 Task: Check the average views per listing of 3 bathrooms in the last 5 years.
Action: Mouse moved to (829, 208)
Screenshot: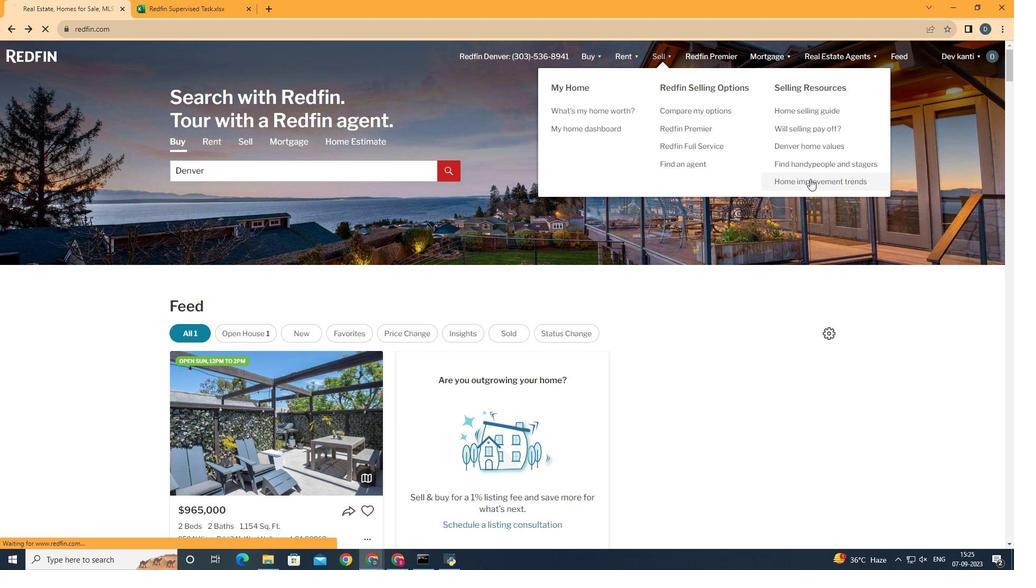 
Action: Mouse pressed left at (829, 208)
Screenshot: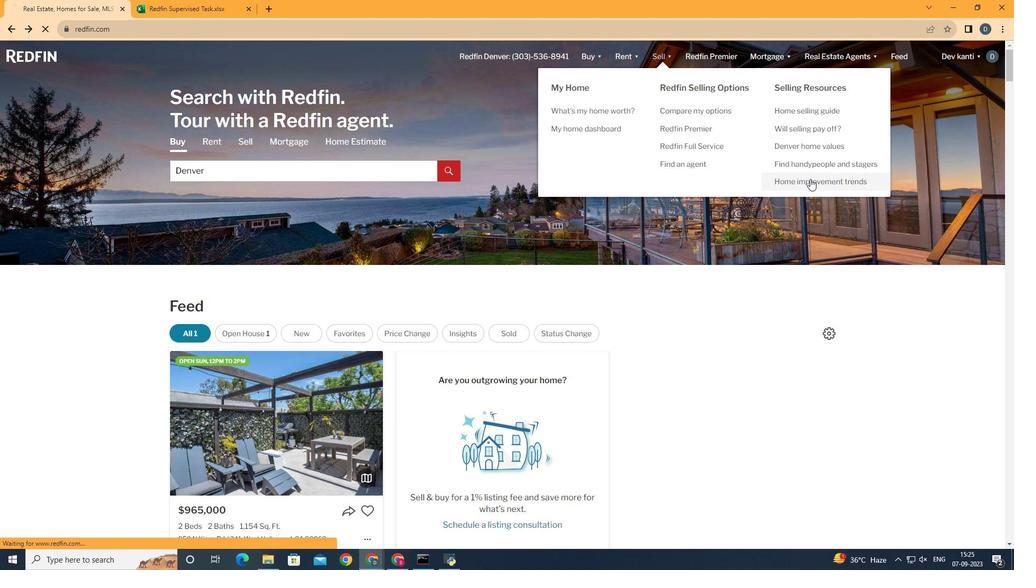 
Action: Mouse moved to (257, 232)
Screenshot: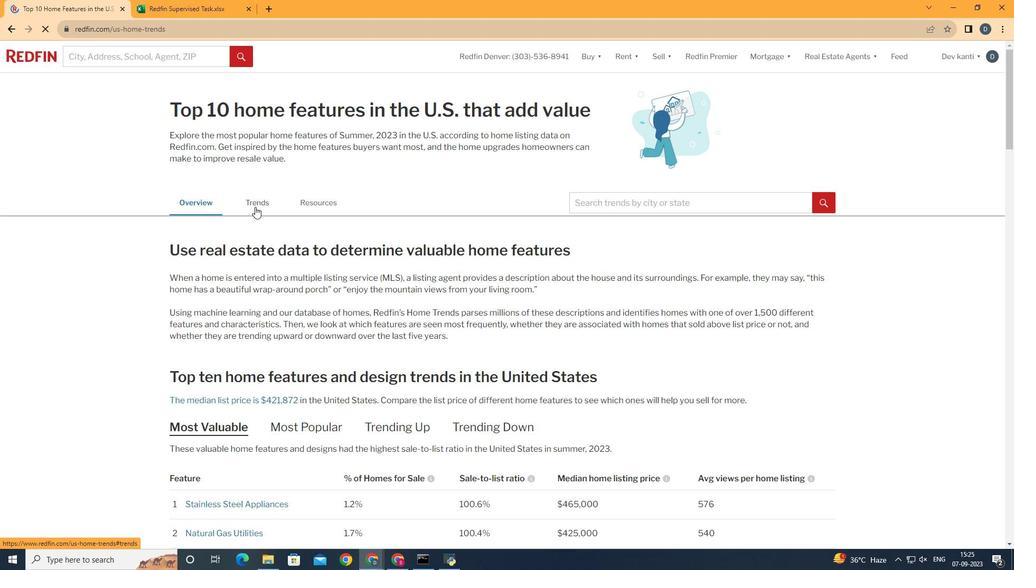 
Action: Mouse pressed left at (257, 232)
Screenshot: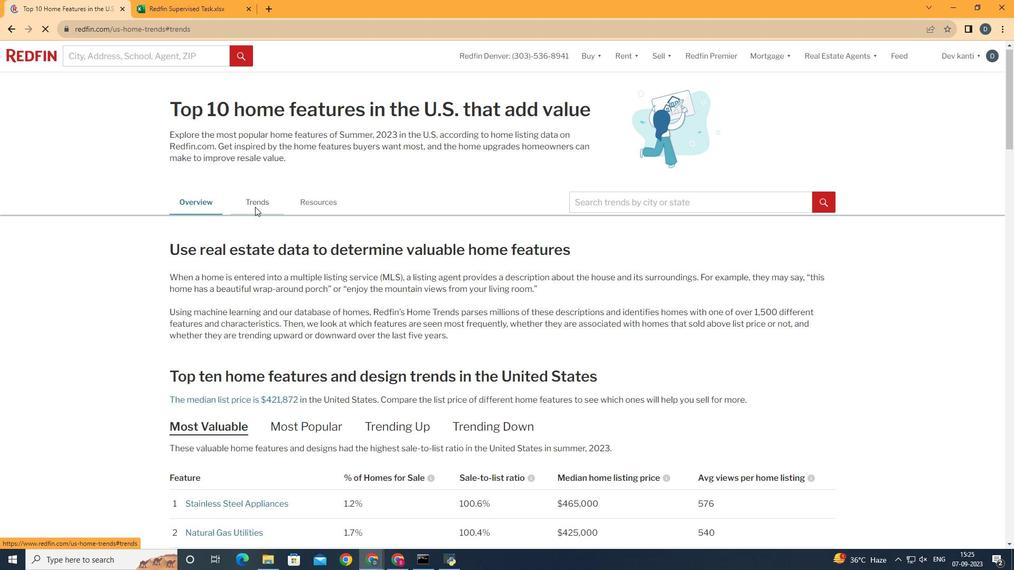 
Action: Mouse moved to (468, 290)
Screenshot: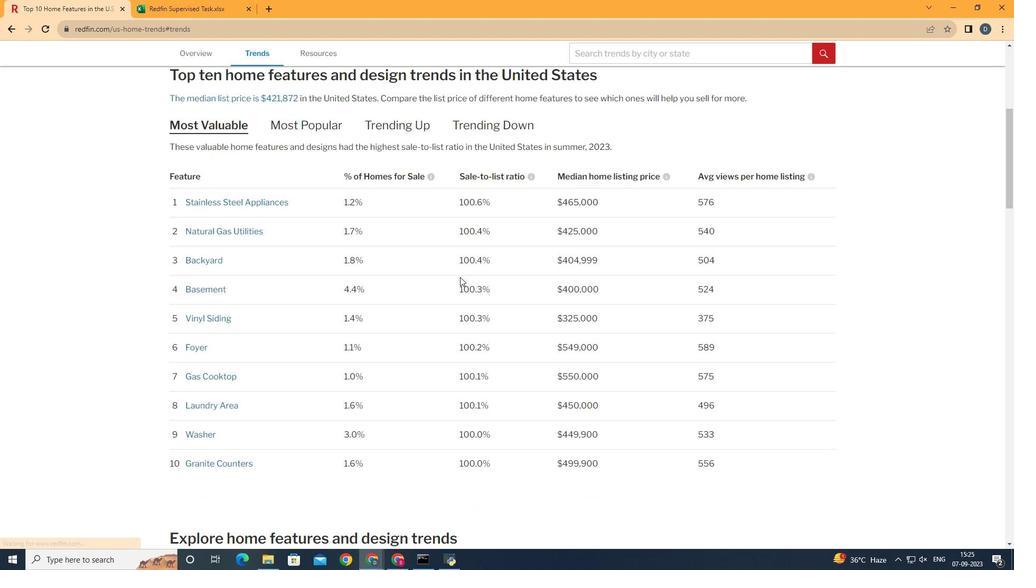
Action: Mouse scrolled (468, 290) with delta (0, 0)
Screenshot: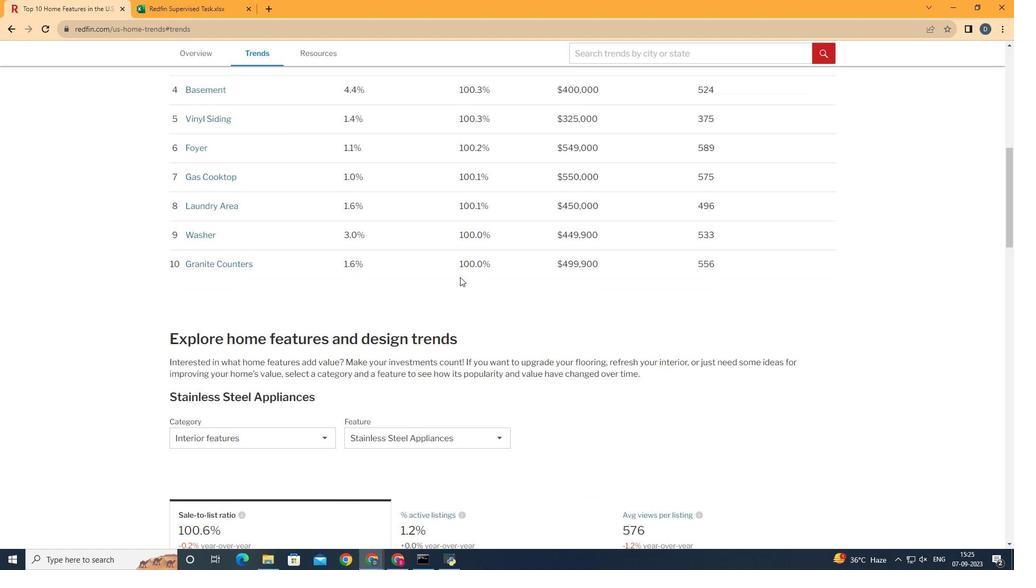
Action: Mouse scrolled (468, 290) with delta (0, 0)
Screenshot: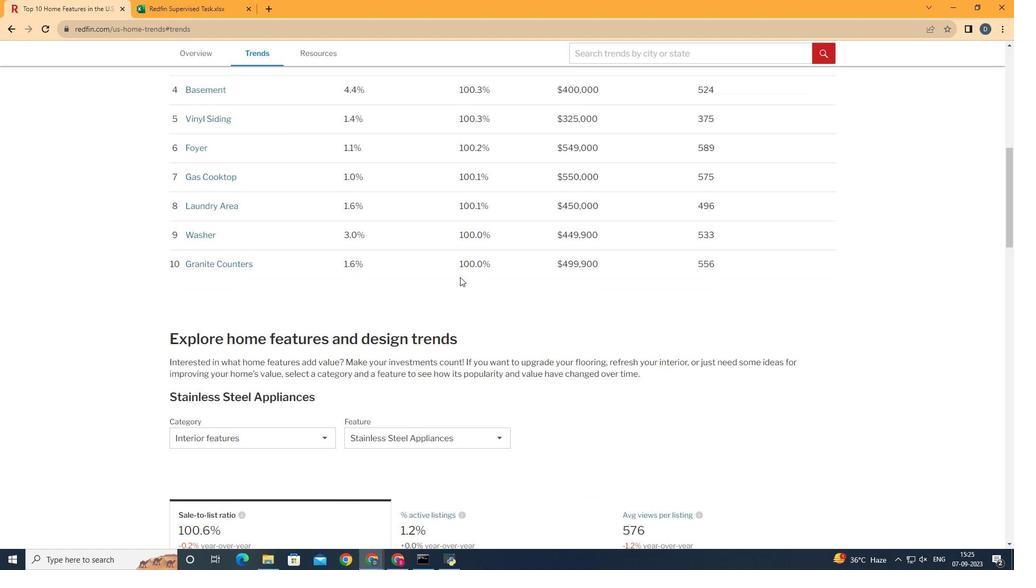 
Action: Mouse scrolled (468, 290) with delta (0, 0)
Screenshot: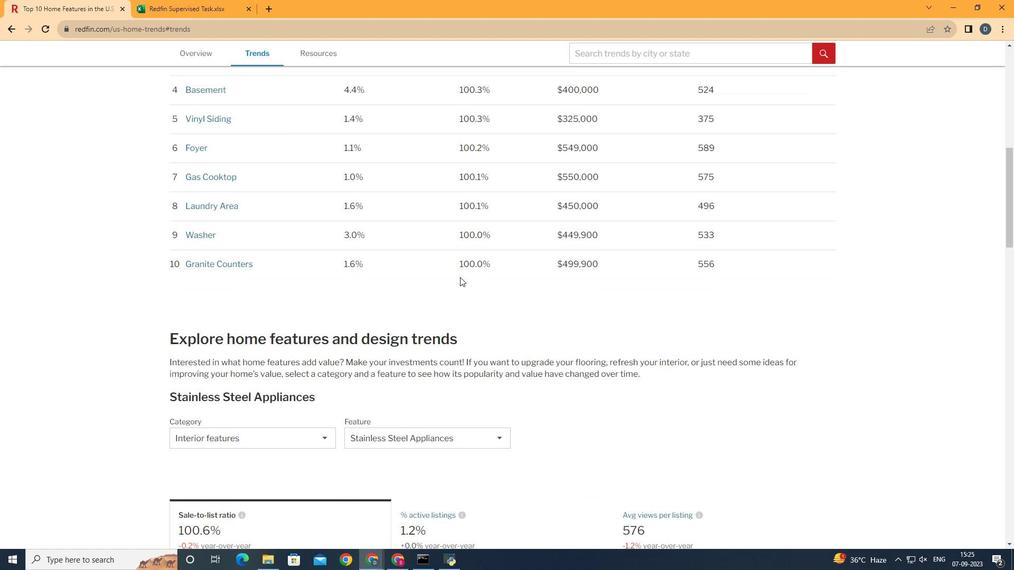 
Action: Mouse scrolled (468, 290) with delta (0, 0)
Screenshot: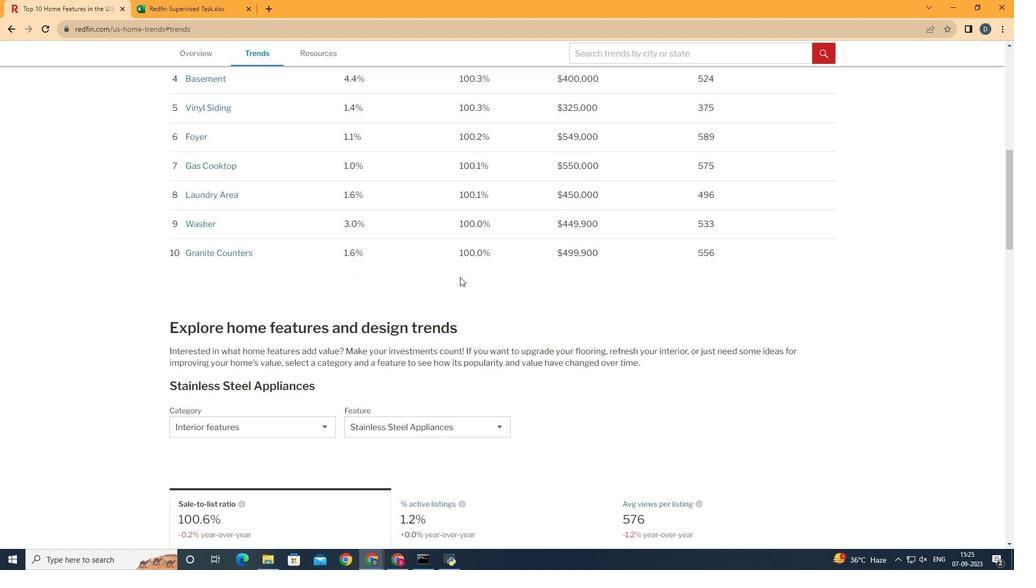 
Action: Mouse scrolled (468, 290) with delta (0, 0)
Screenshot: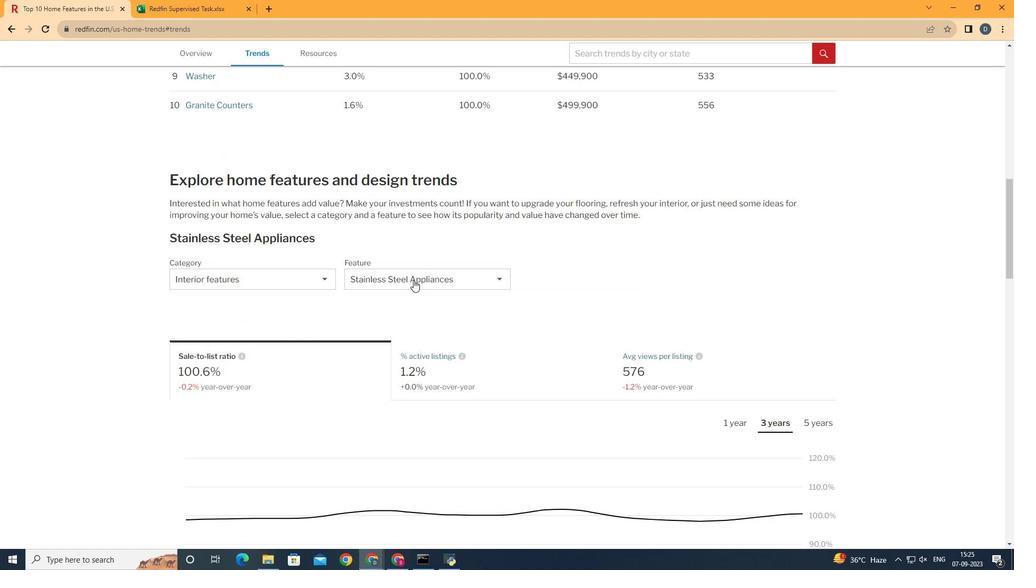 
Action: Mouse scrolled (468, 290) with delta (0, 0)
Screenshot: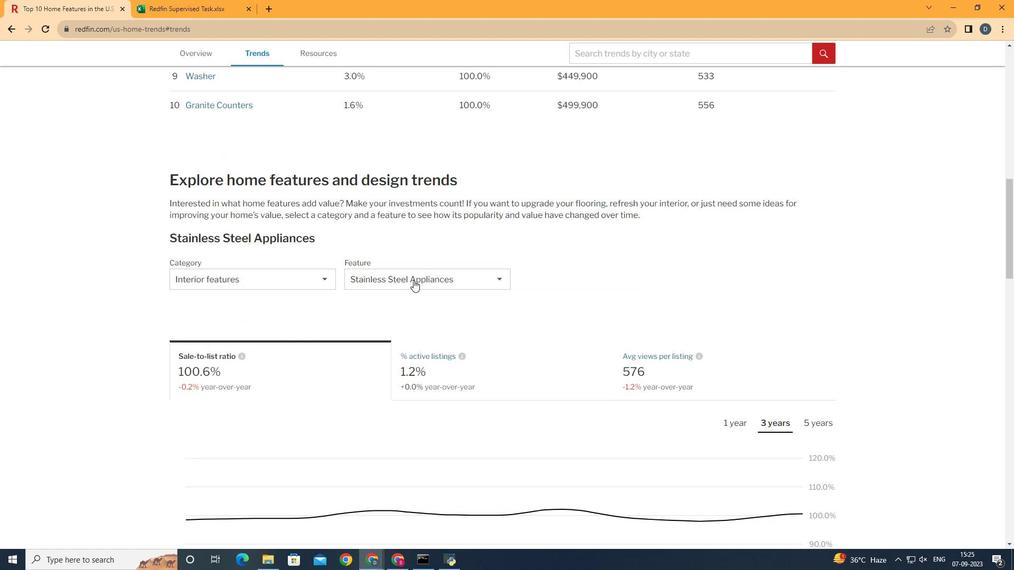 
Action: Mouse scrolled (468, 290) with delta (0, 0)
Screenshot: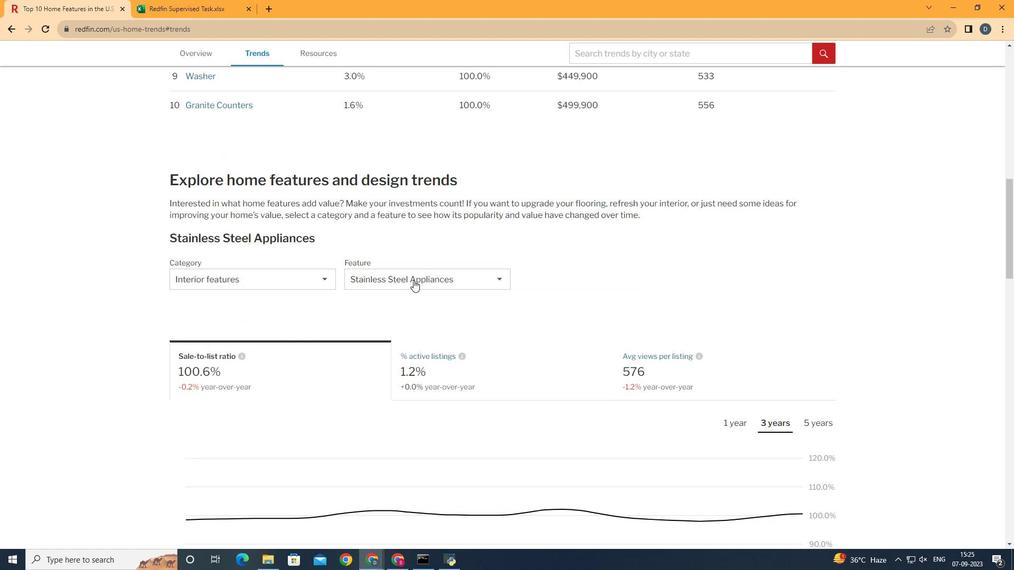 
Action: Mouse moved to (316, 284)
Screenshot: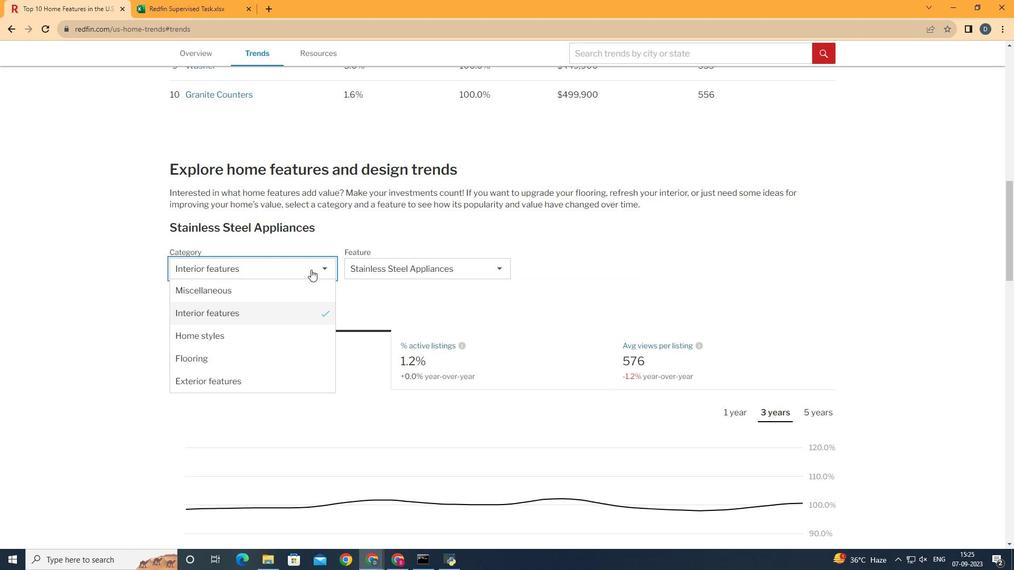 
Action: Mouse pressed left at (316, 284)
Screenshot: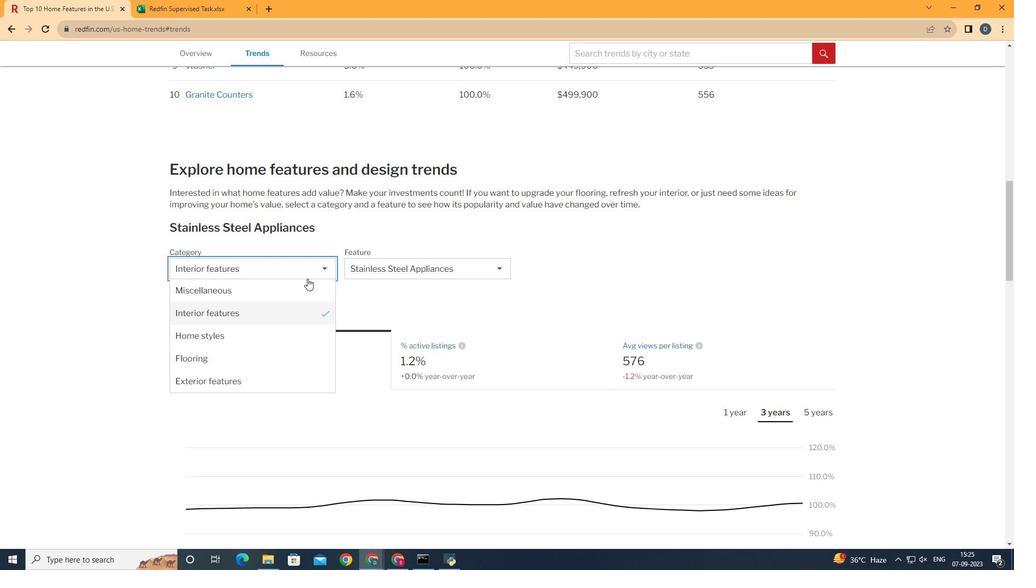 
Action: Mouse moved to (316, 326)
Screenshot: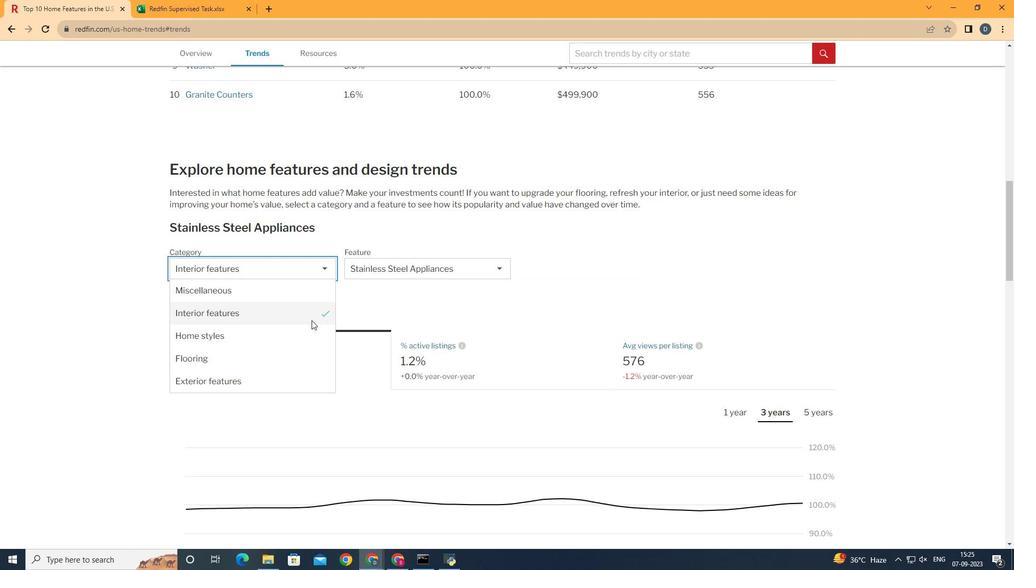 
Action: Mouse pressed left at (316, 326)
Screenshot: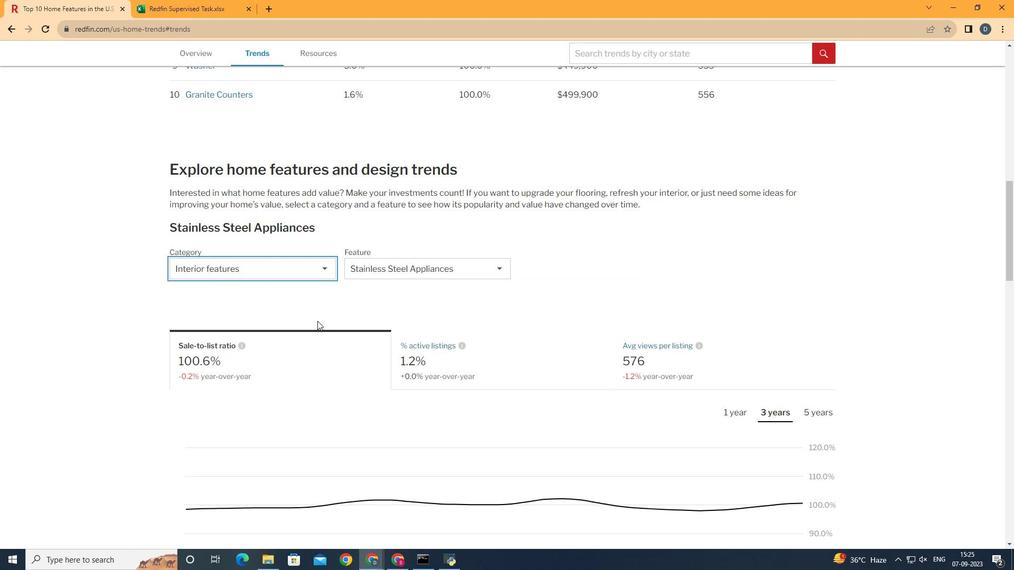 
Action: Mouse moved to (424, 289)
Screenshot: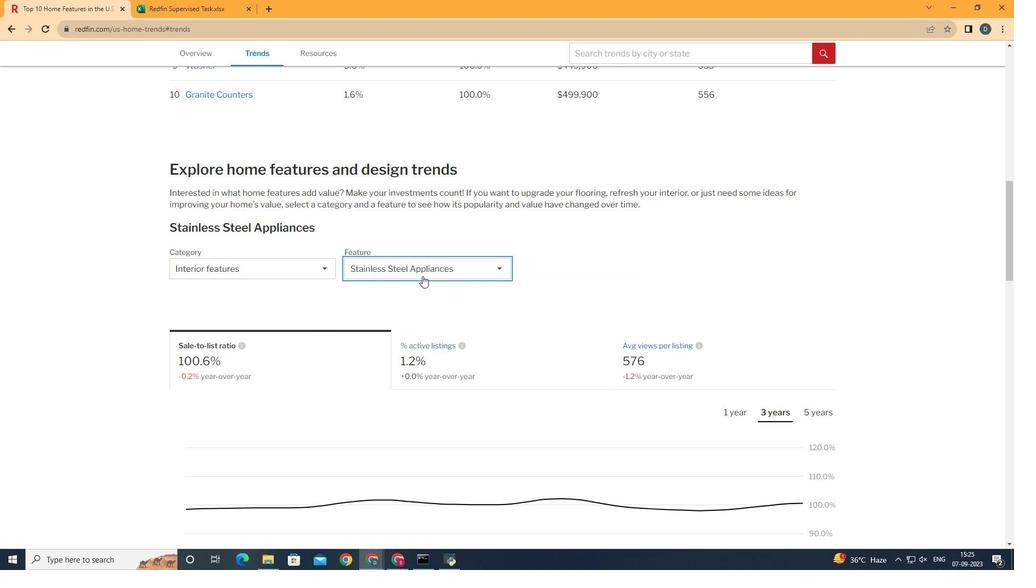 
Action: Mouse pressed left at (424, 289)
Screenshot: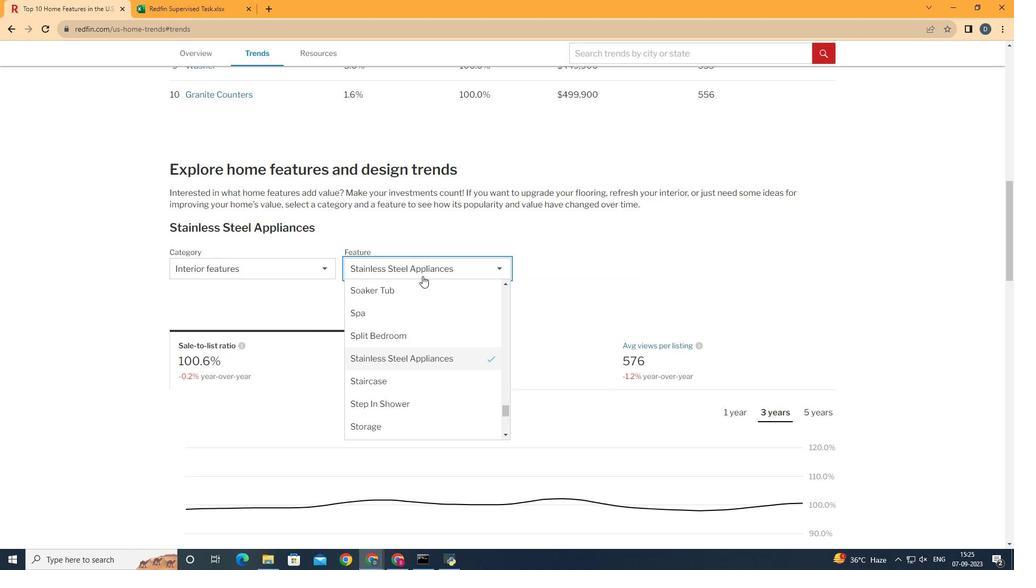 
Action: Mouse moved to (519, 401)
Screenshot: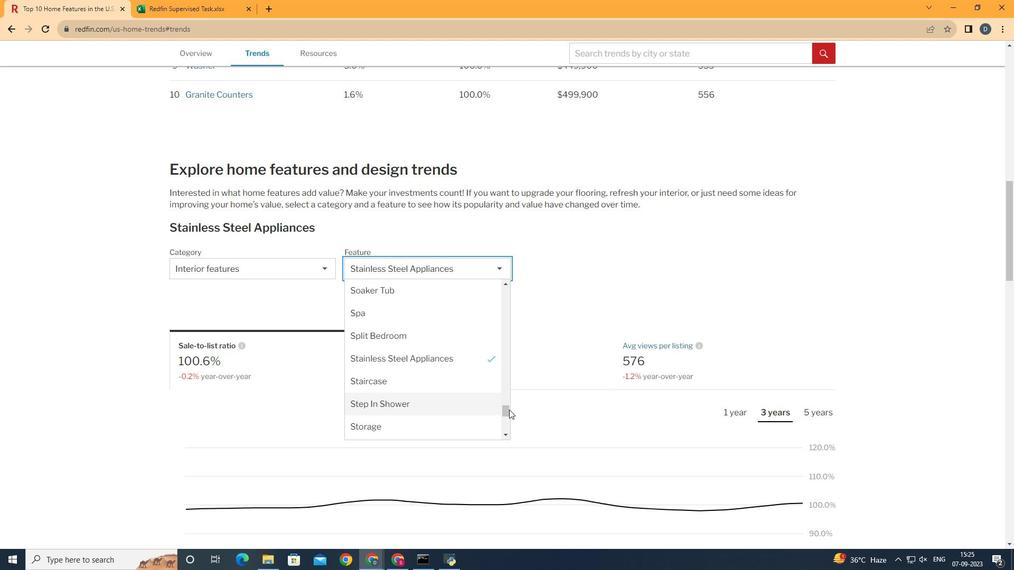 
Action: Mouse pressed left at (519, 401)
Screenshot: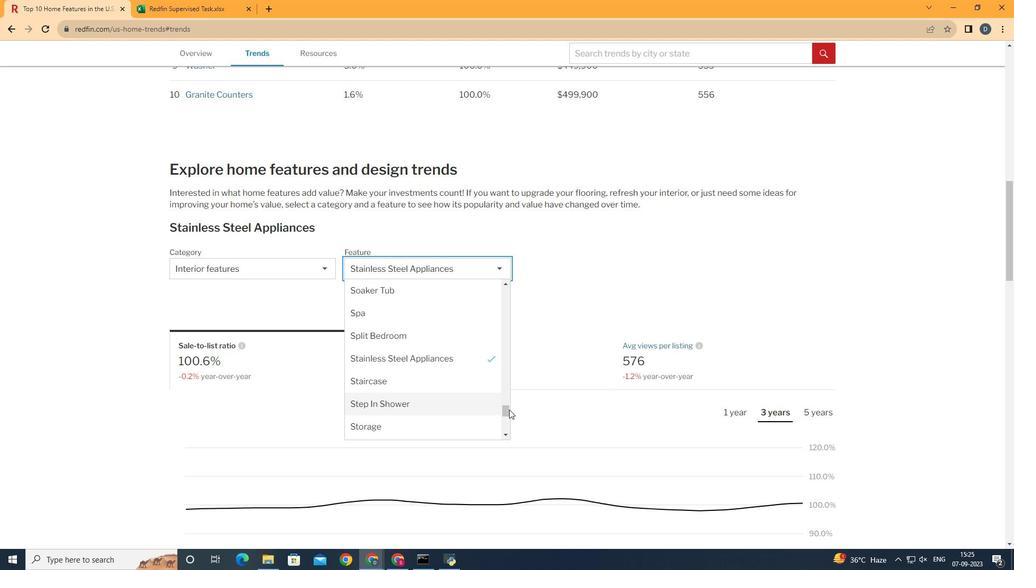 
Action: Mouse moved to (442, 365)
Screenshot: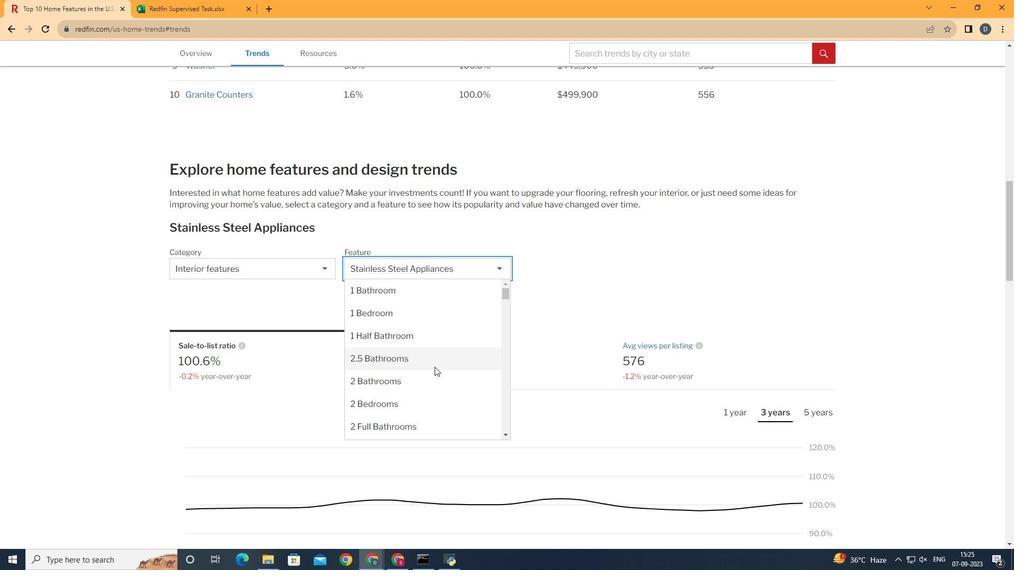 
Action: Mouse scrolled (442, 365) with delta (0, 0)
Screenshot: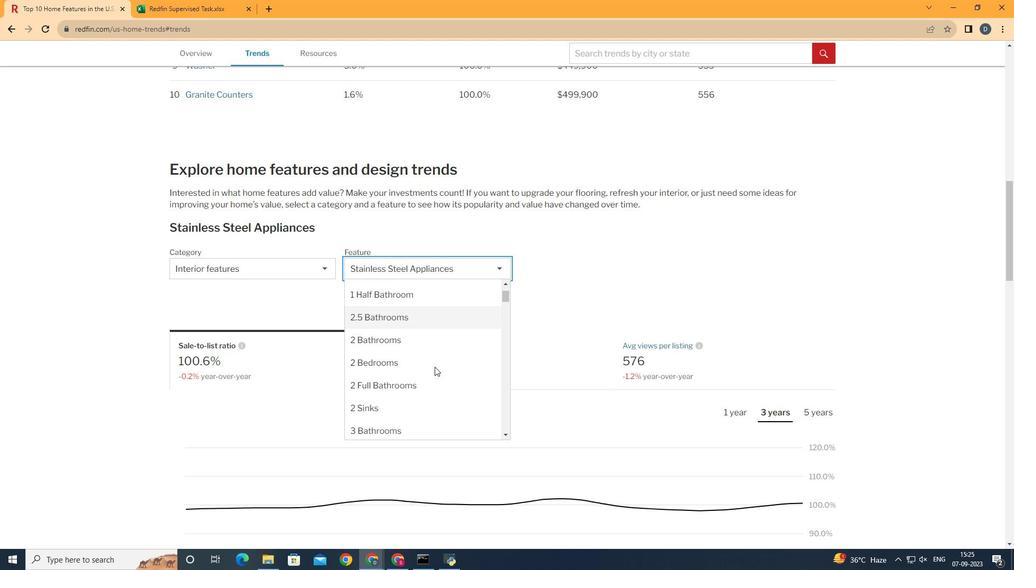 
Action: Mouse scrolled (442, 366) with delta (0, 0)
Screenshot: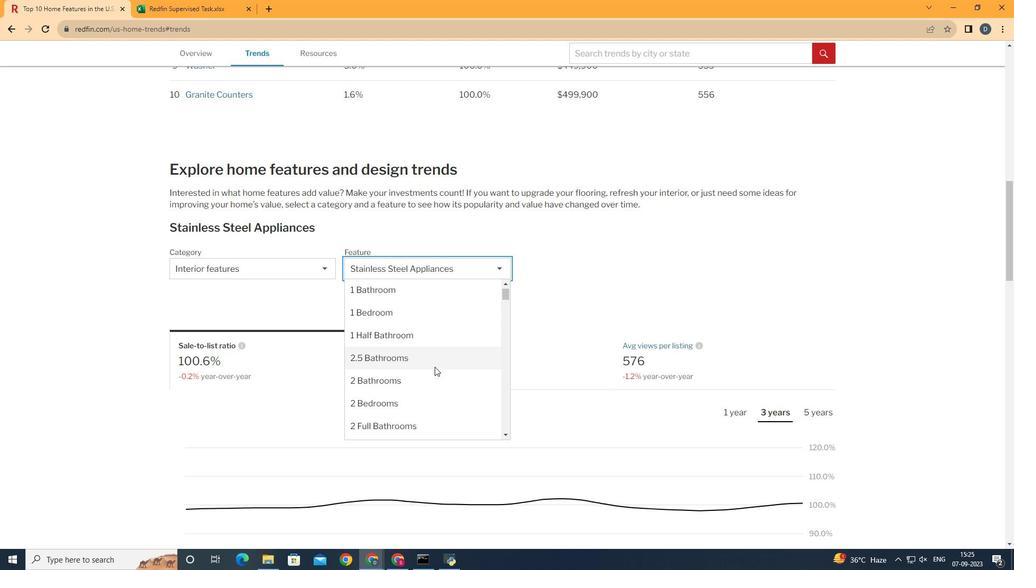 
Action: Mouse scrolled (442, 366) with delta (0, 0)
Screenshot: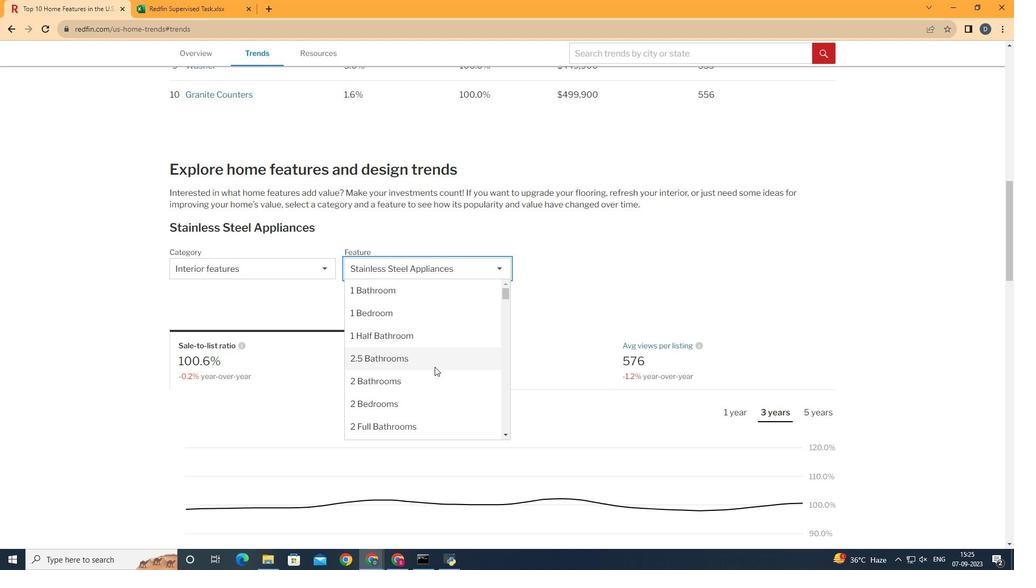 
Action: Mouse scrolled (442, 366) with delta (0, 0)
Screenshot: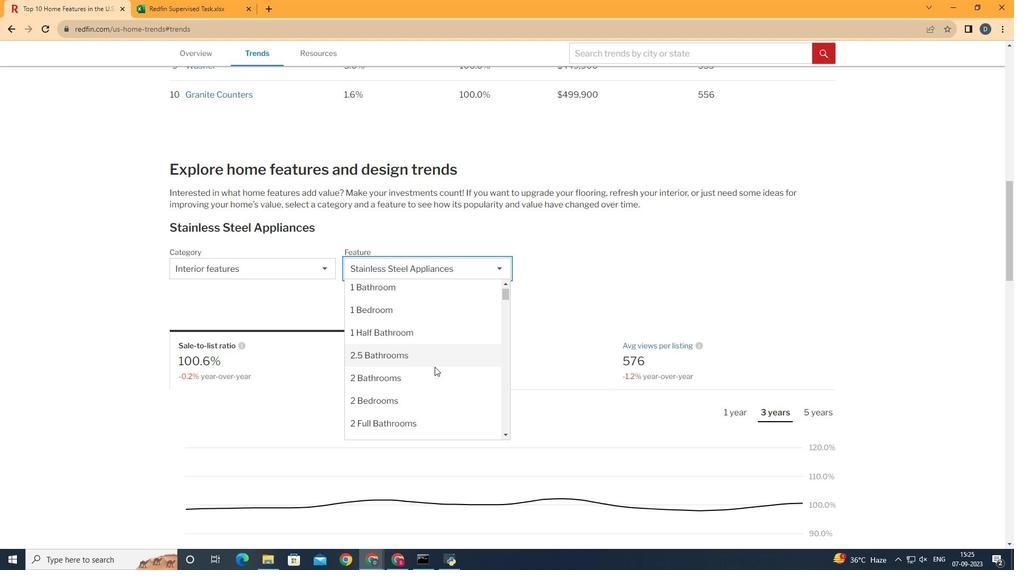 
Action: Mouse scrolled (442, 365) with delta (0, 0)
Screenshot: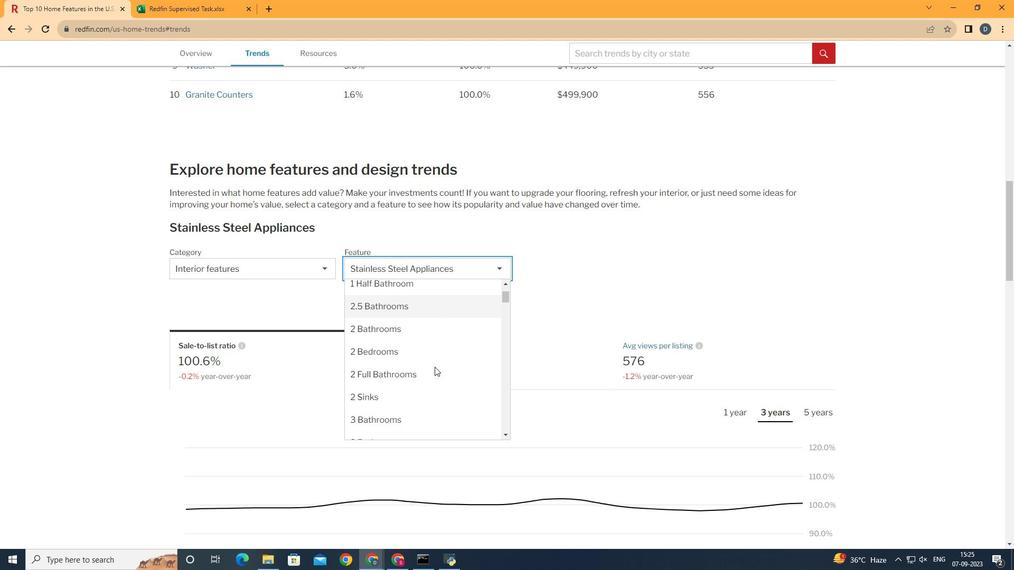 
Action: Mouse scrolled (442, 365) with delta (0, 0)
Screenshot: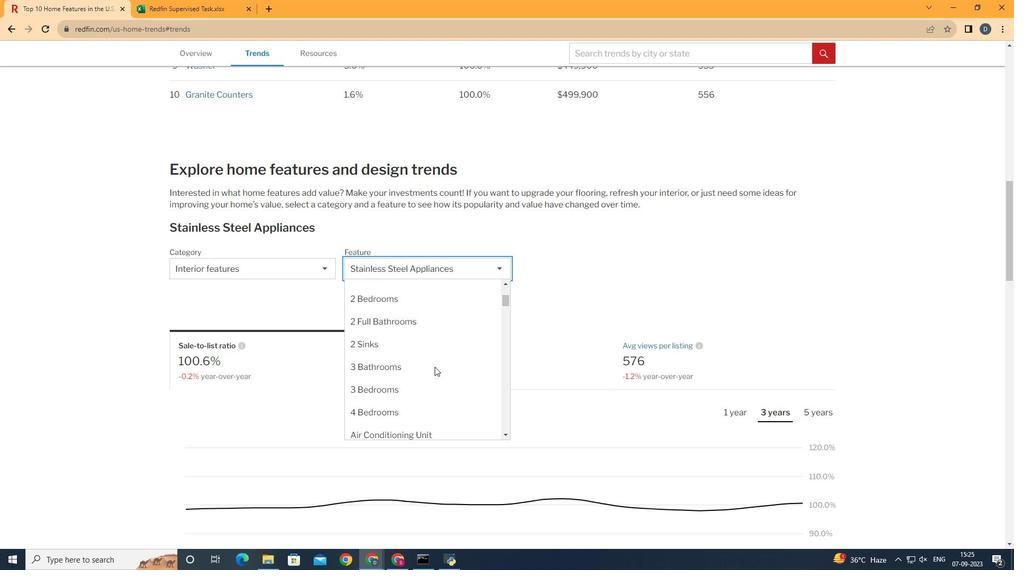 
Action: Mouse moved to (442, 365)
Screenshot: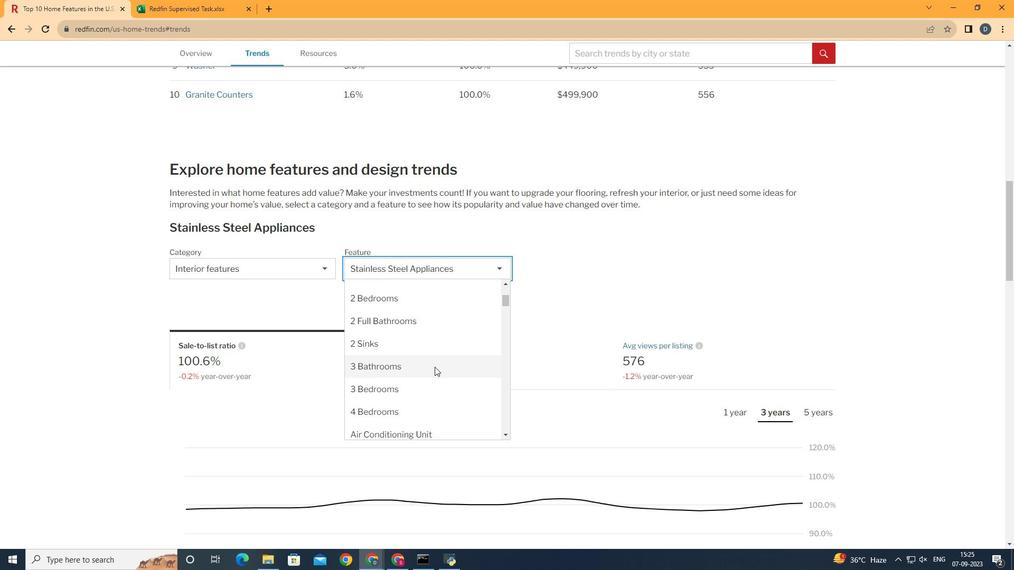
Action: Mouse pressed left at (442, 365)
Screenshot: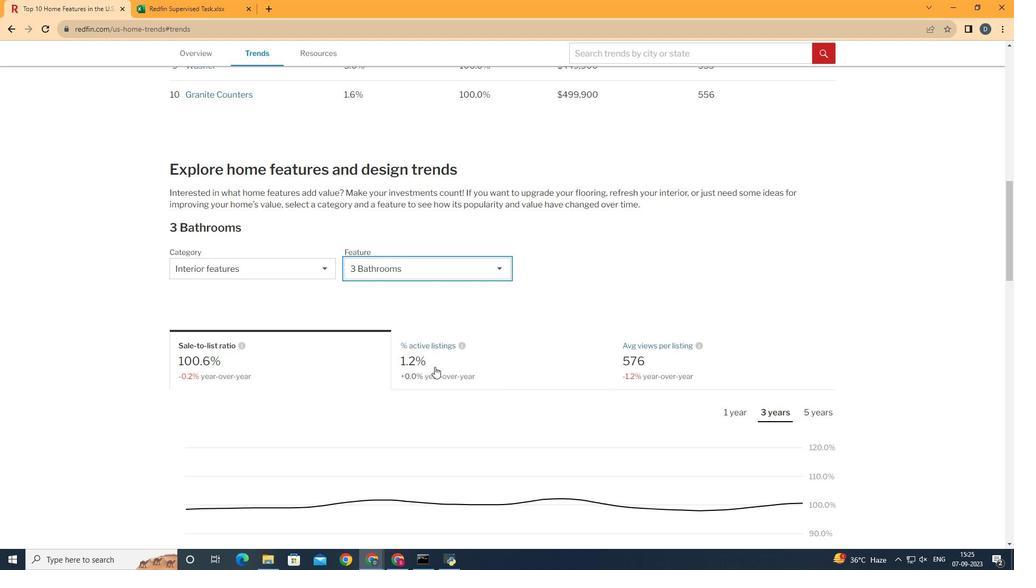 
Action: Mouse moved to (769, 370)
Screenshot: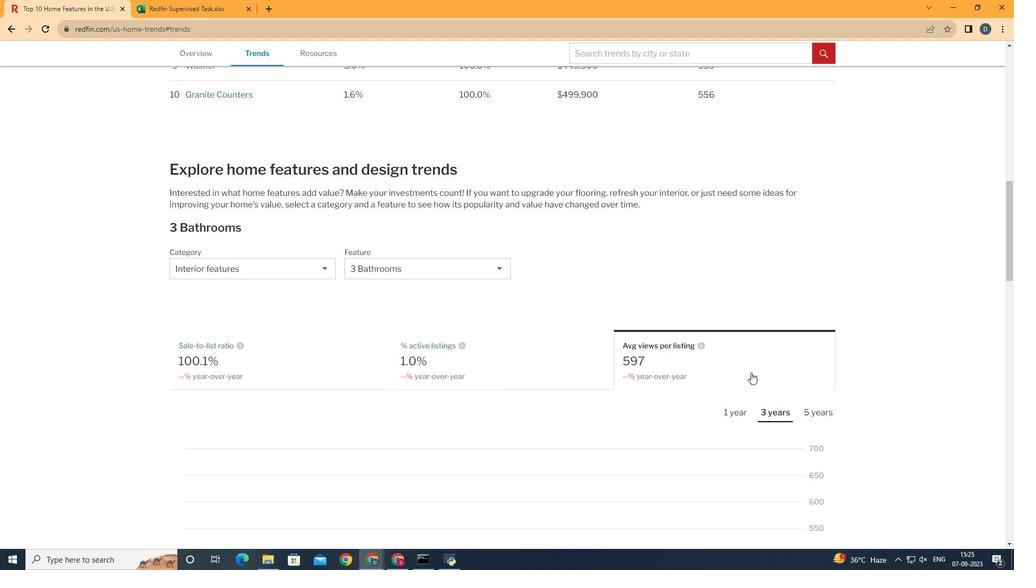
Action: Mouse pressed left at (769, 370)
Screenshot: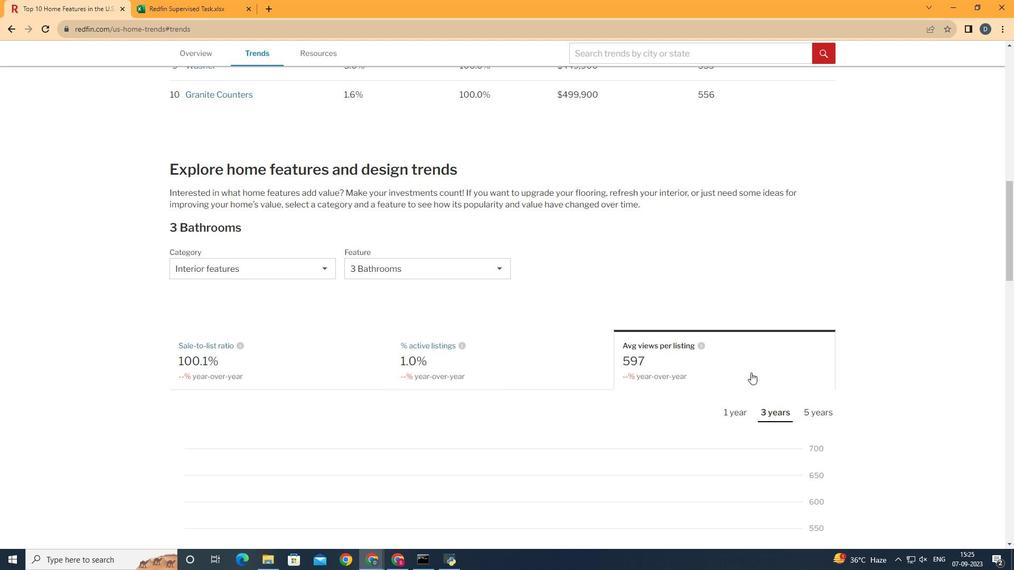 
Action: Mouse moved to (787, 386)
Screenshot: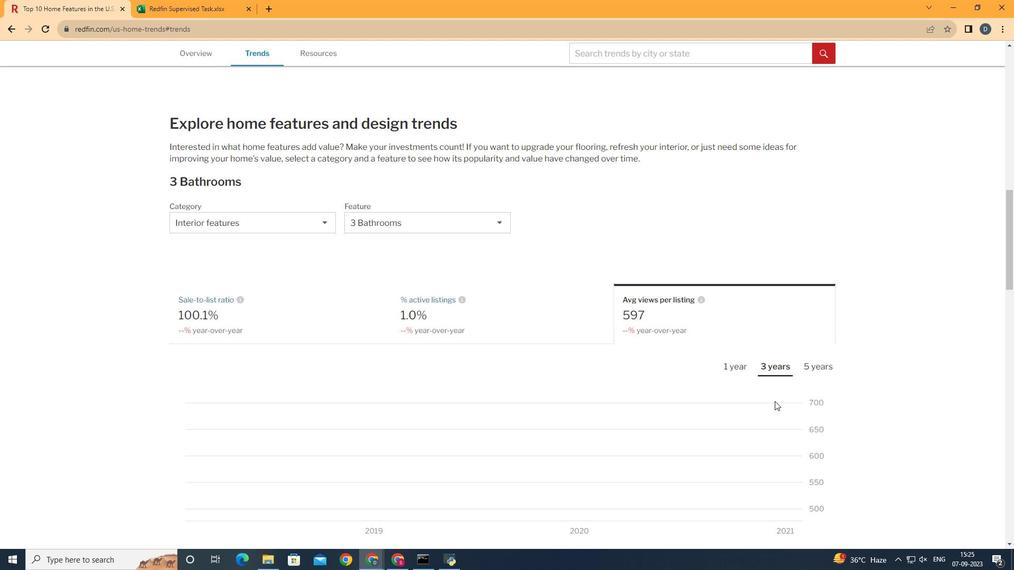 
Action: Mouse scrolled (787, 386) with delta (0, 0)
Screenshot: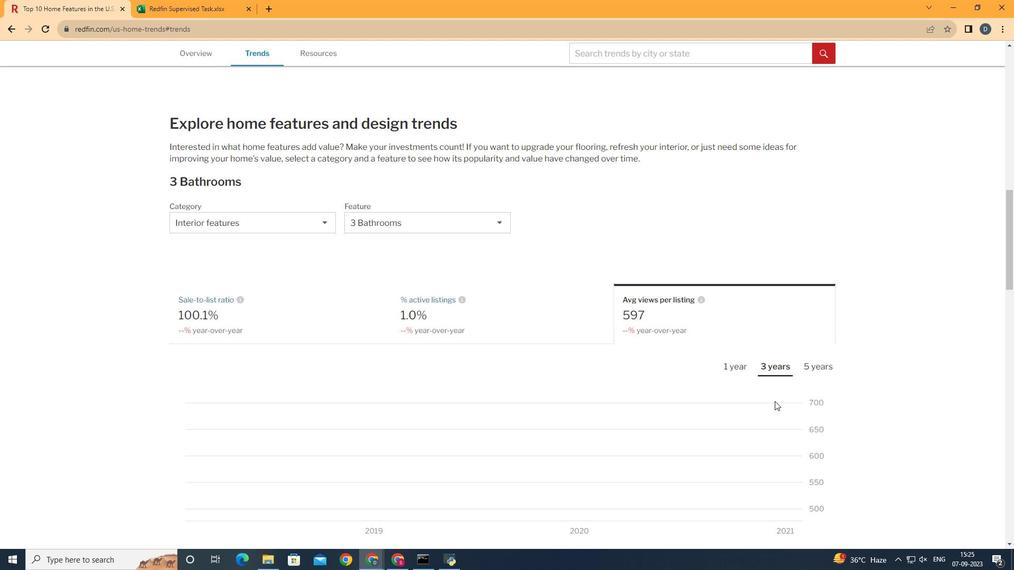 
Action: Mouse moved to (832, 356)
Screenshot: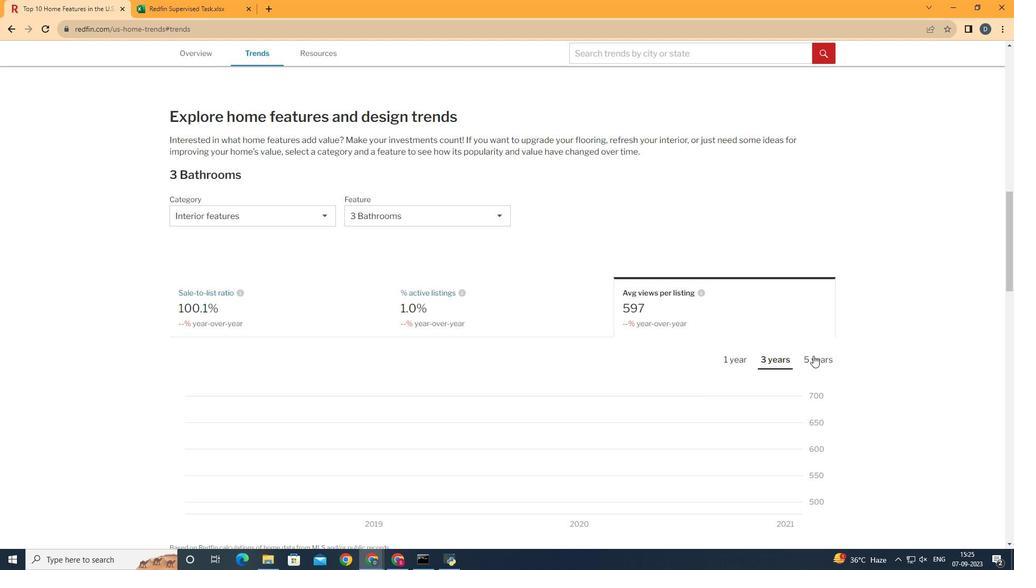 
Action: Mouse pressed left at (832, 356)
Screenshot: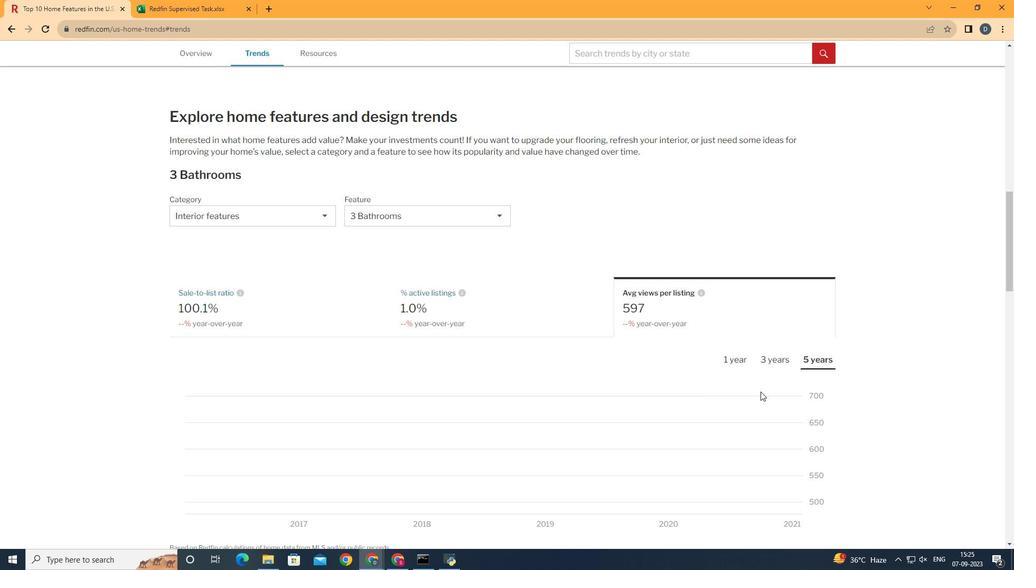 
Action: Mouse moved to (738, 436)
Screenshot: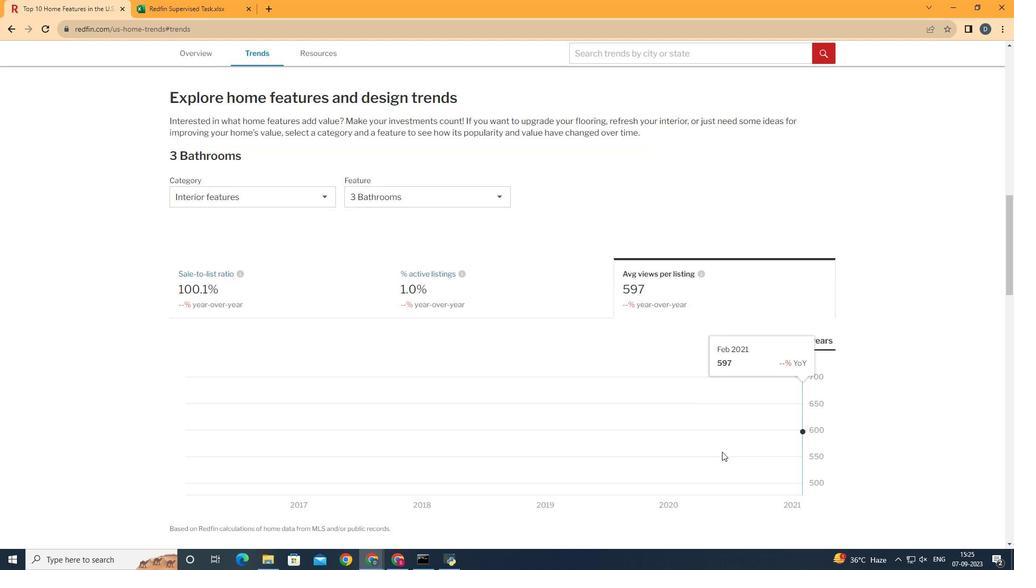 
Action: Mouse scrolled (738, 436) with delta (0, 0)
Screenshot: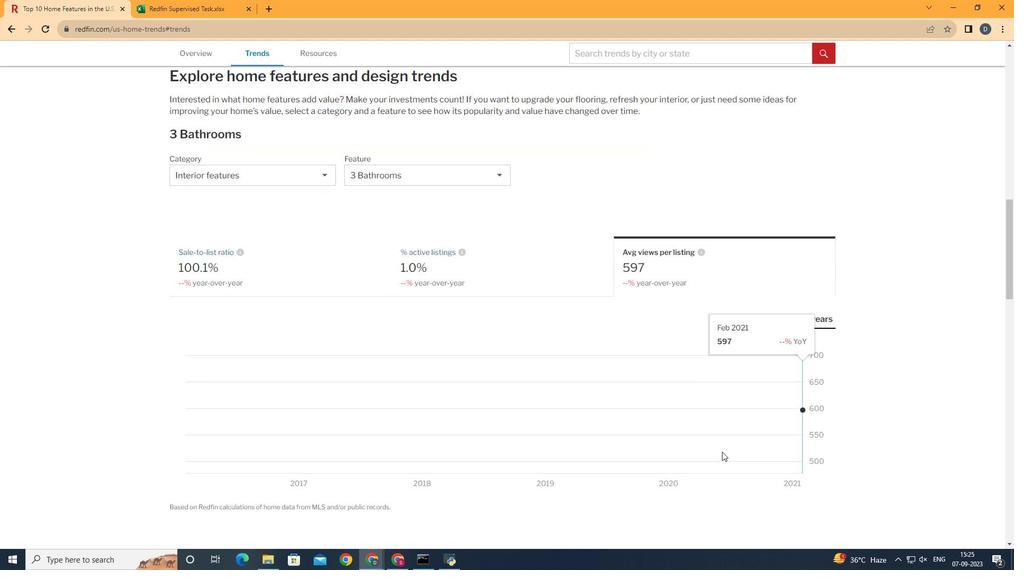 
Action: Mouse moved to (742, 435)
Screenshot: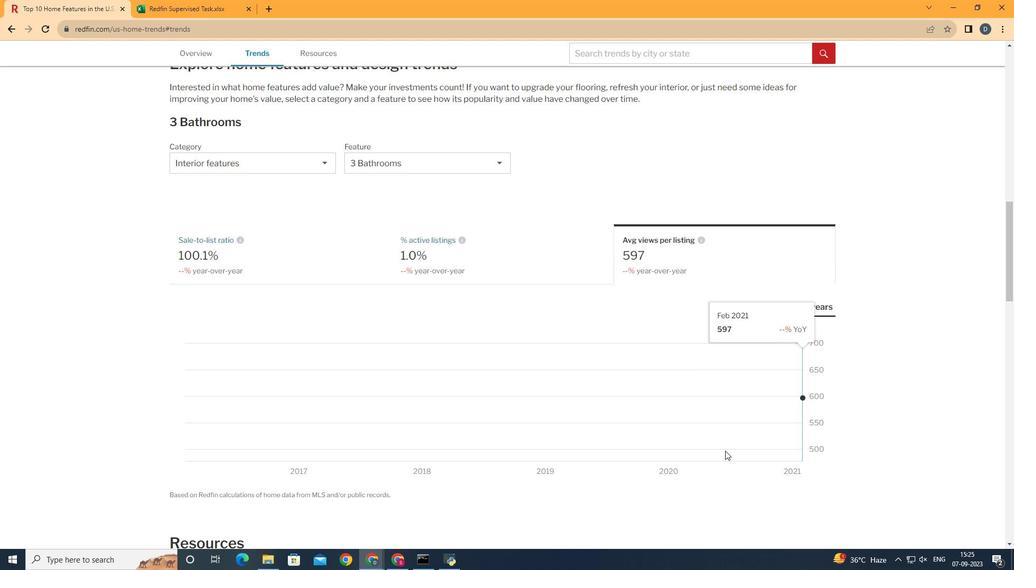 
